 Task: In the  document character.html. Below name insert the link: 'in.pinterest.com' Insert Dropdown below the link: Review Status  'Select Approved'Insert Header and write  "NexusTech". Change font style to  Times New Roman
Action: Mouse moved to (393, 421)
Screenshot: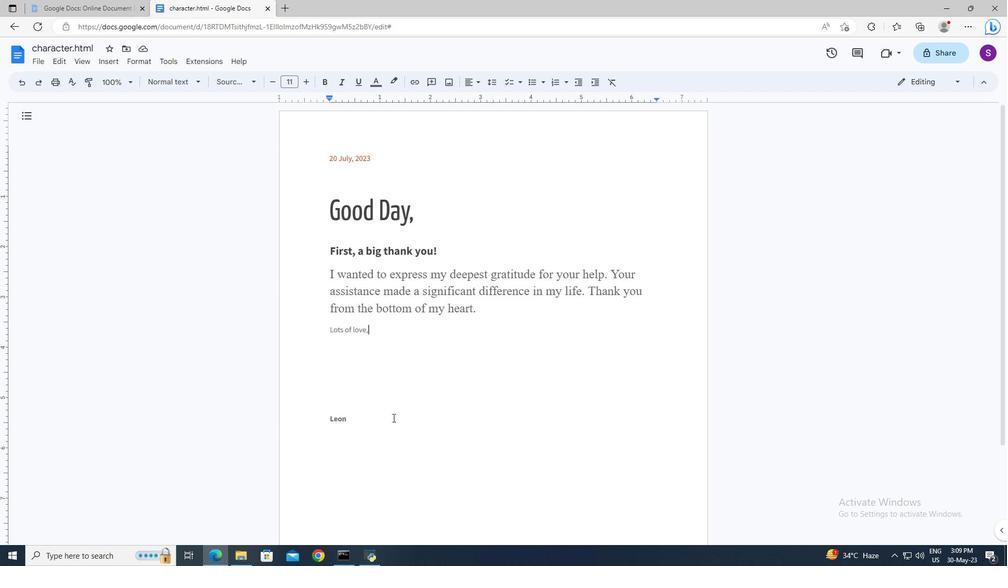 
Action: Mouse pressed left at (393, 421)
Screenshot: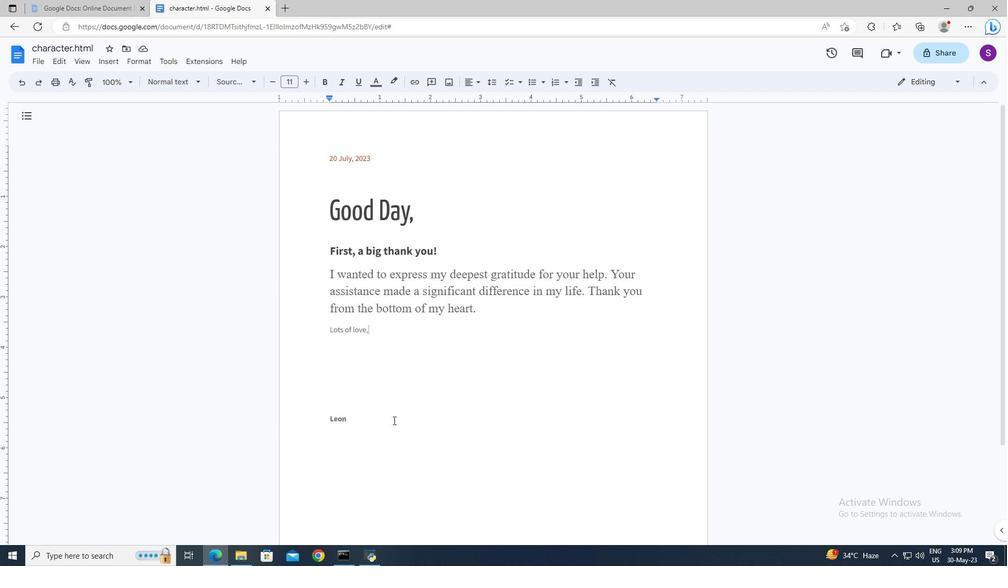 
Action: Key pressed <Key.enter>
Screenshot: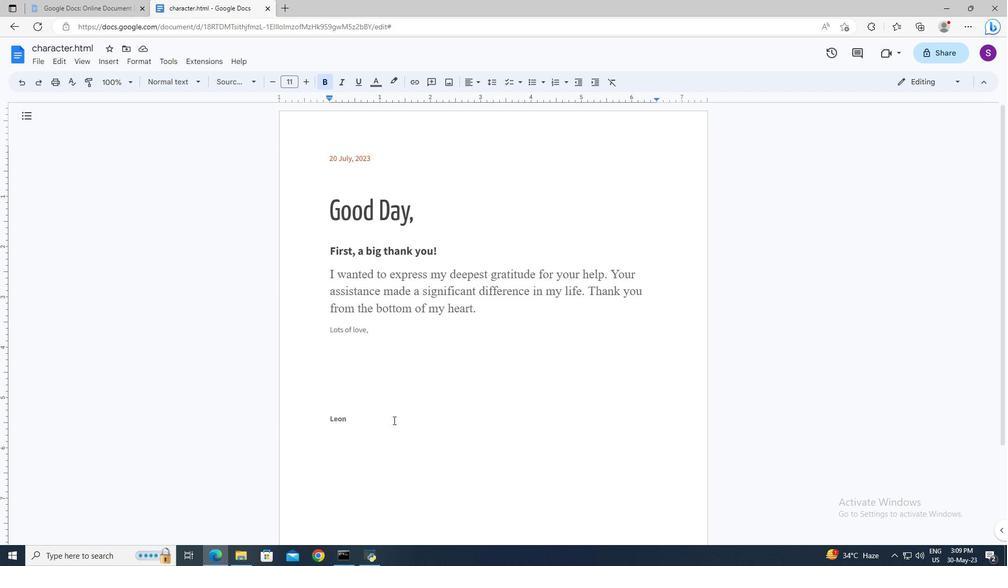 
Action: Mouse moved to (119, 66)
Screenshot: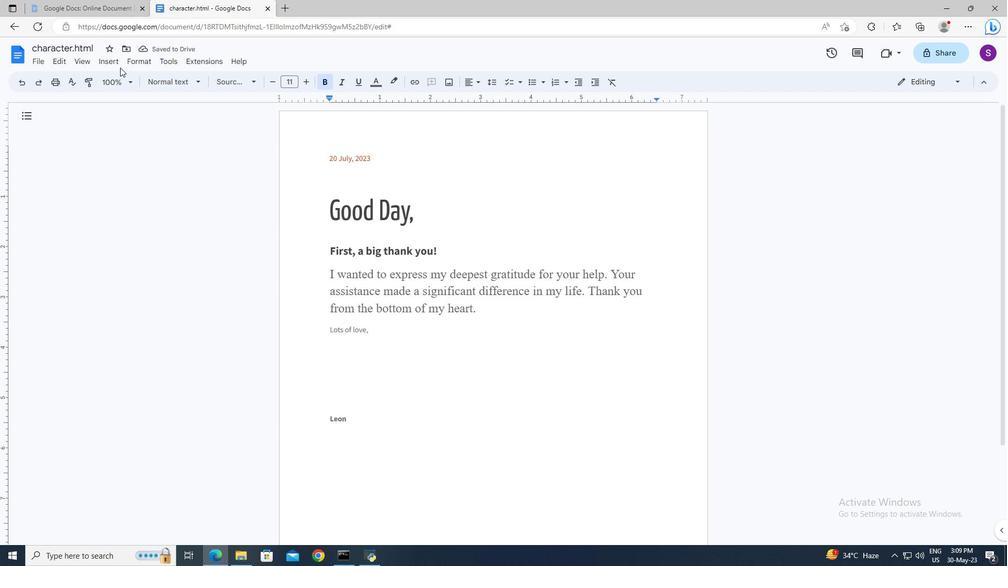 
Action: Mouse pressed left at (119, 66)
Screenshot: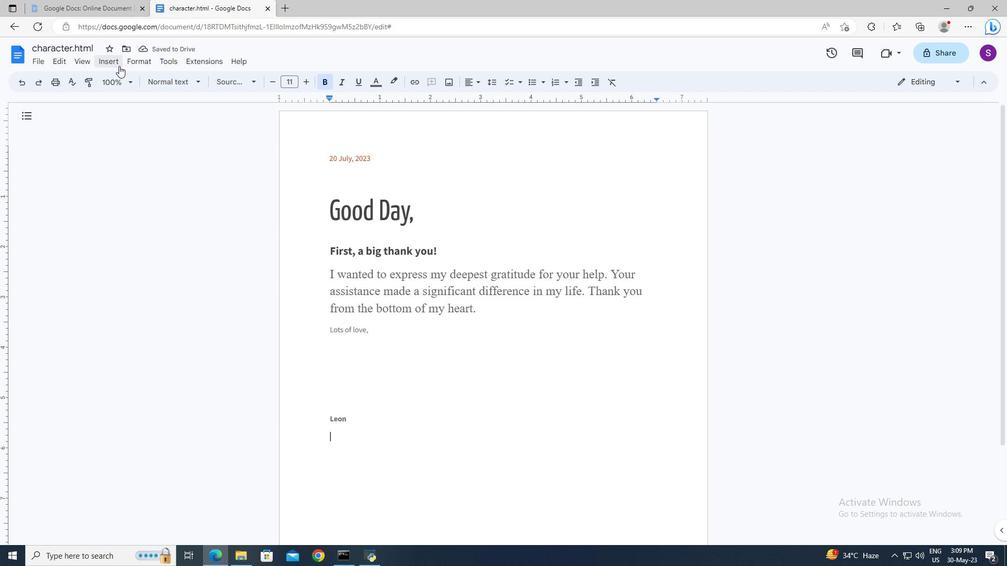 
Action: Mouse moved to (131, 381)
Screenshot: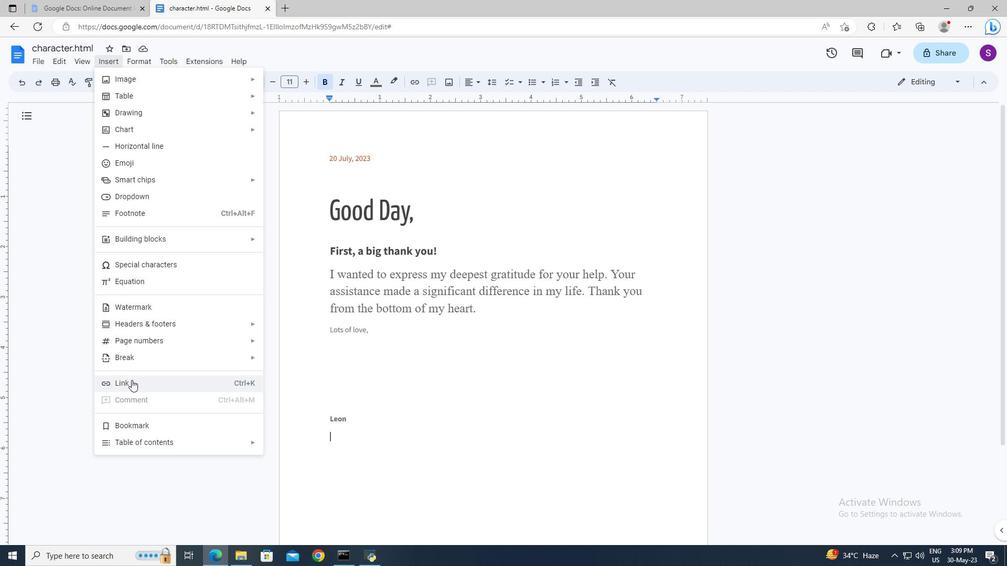 
Action: Mouse pressed left at (131, 381)
Screenshot: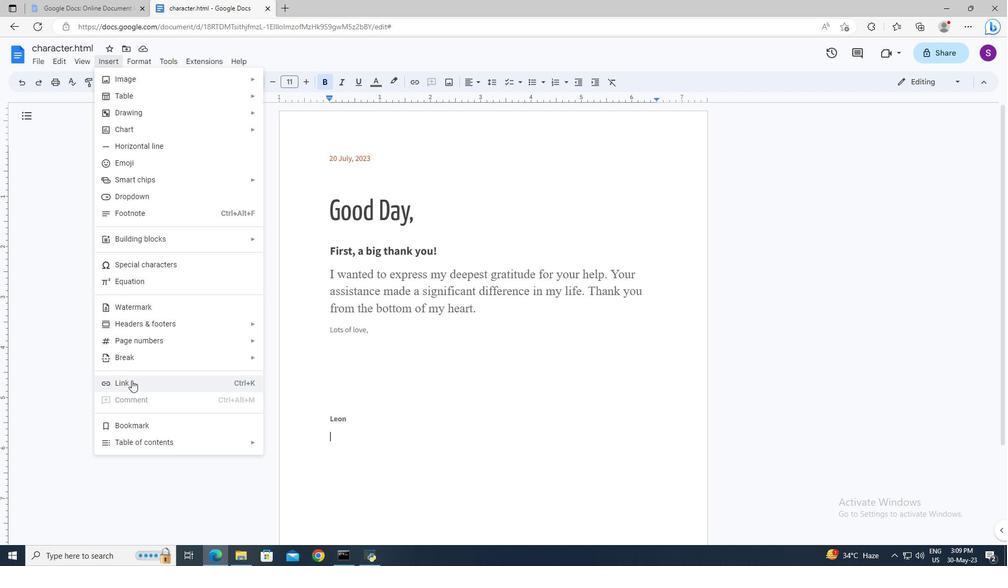 
Action: Mouse moved to (358, 272)
Screenshot: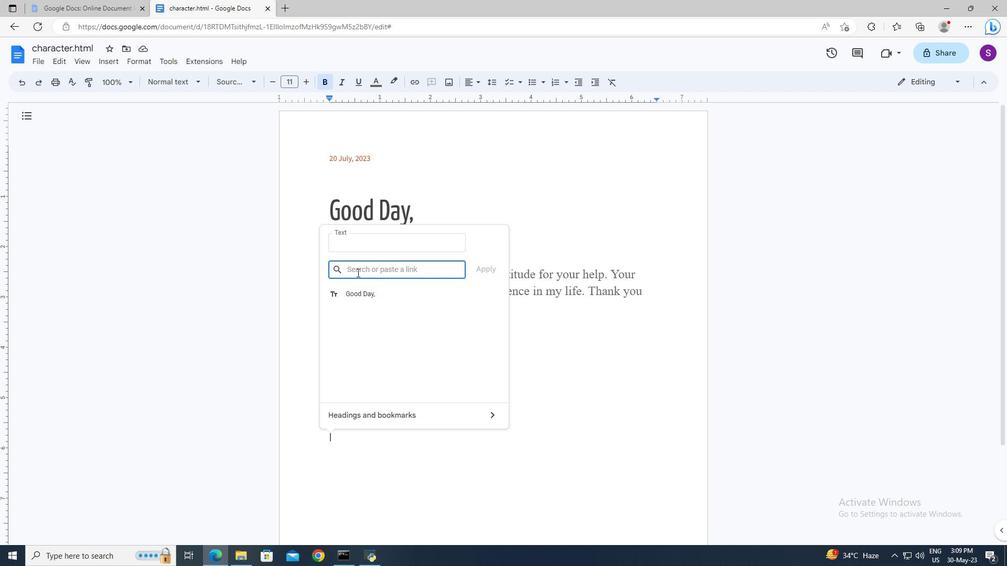
Action: Mouse pressed left at (358, 272)
Screenshot: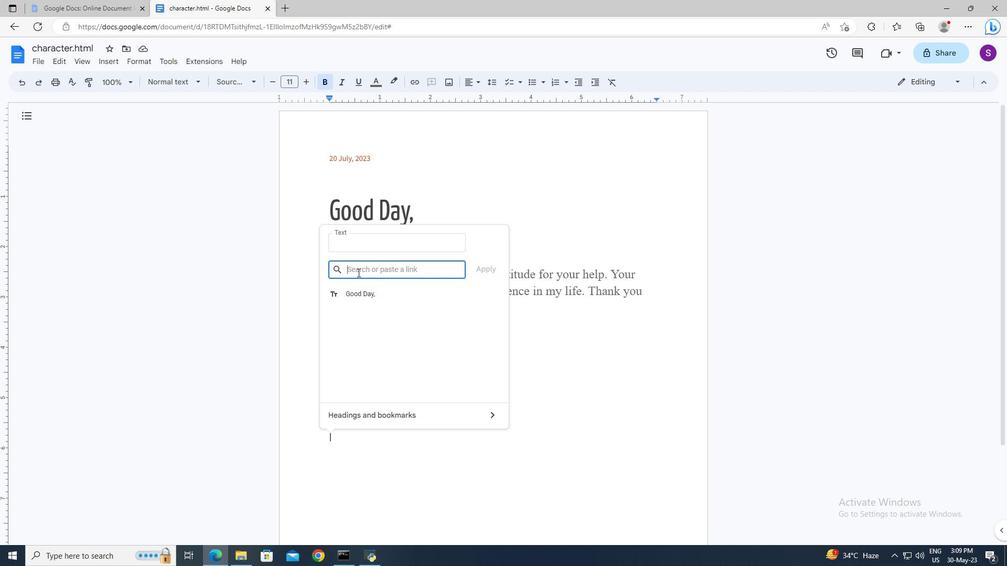 
Action: Key pressed in.pinteres.<Key.backspace>t.com<Key.enter><Key.enter>
Screenshot: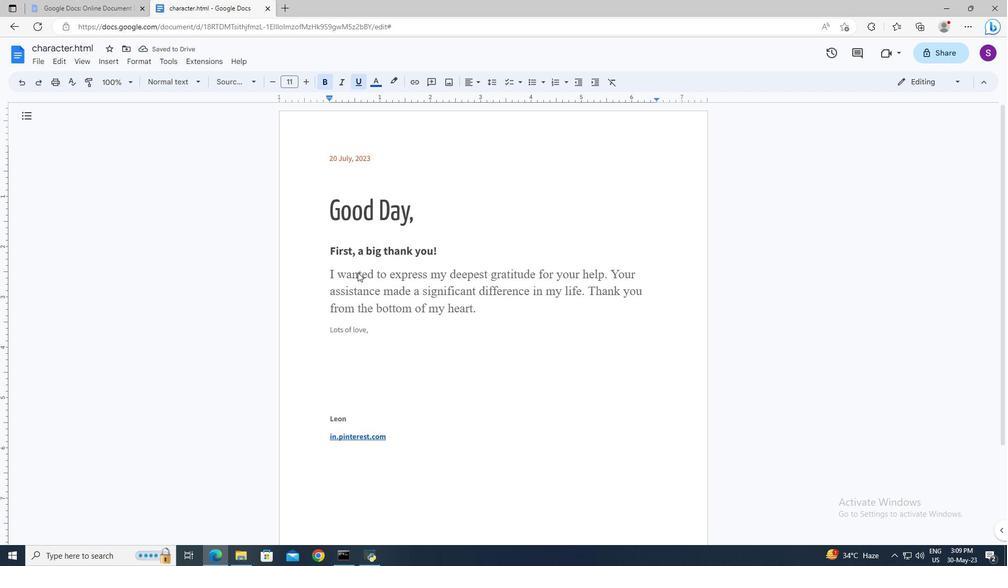 
Action: Mouse moved to (119, 59)
Screenshot: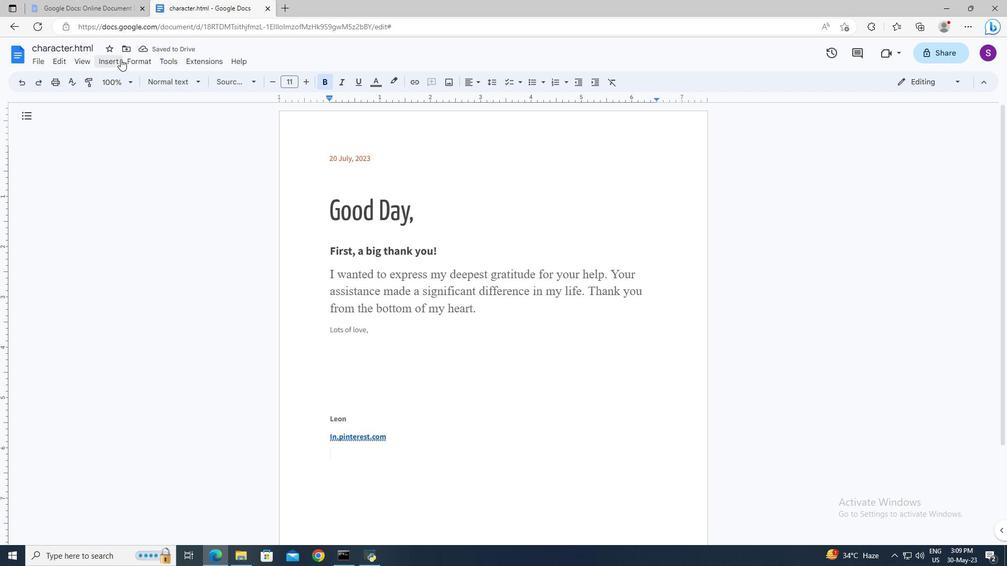 
Action: Mouse pressed left at (119, 59)
Screenshot: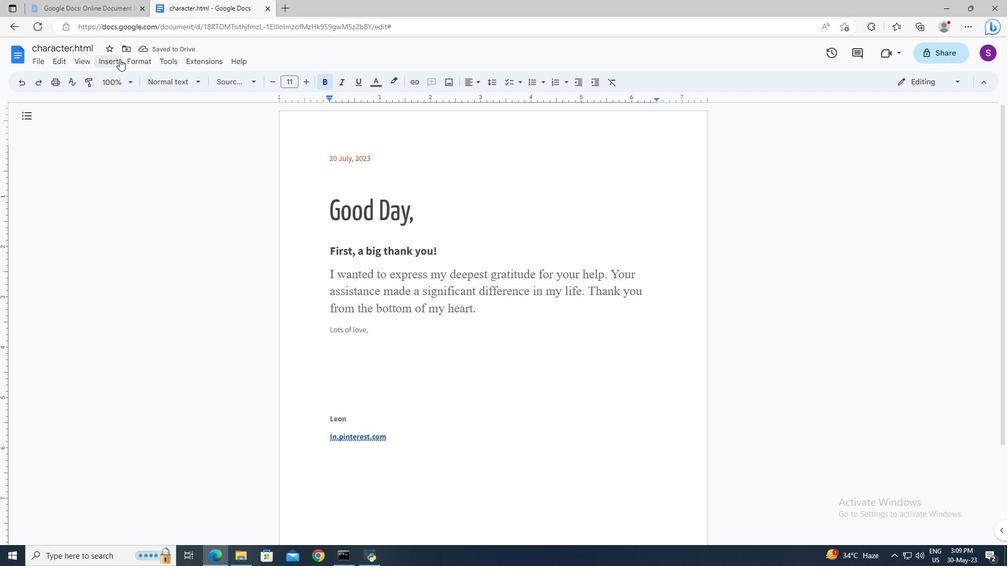 
Action: Mouse moved to (133, 192)
Screenshot: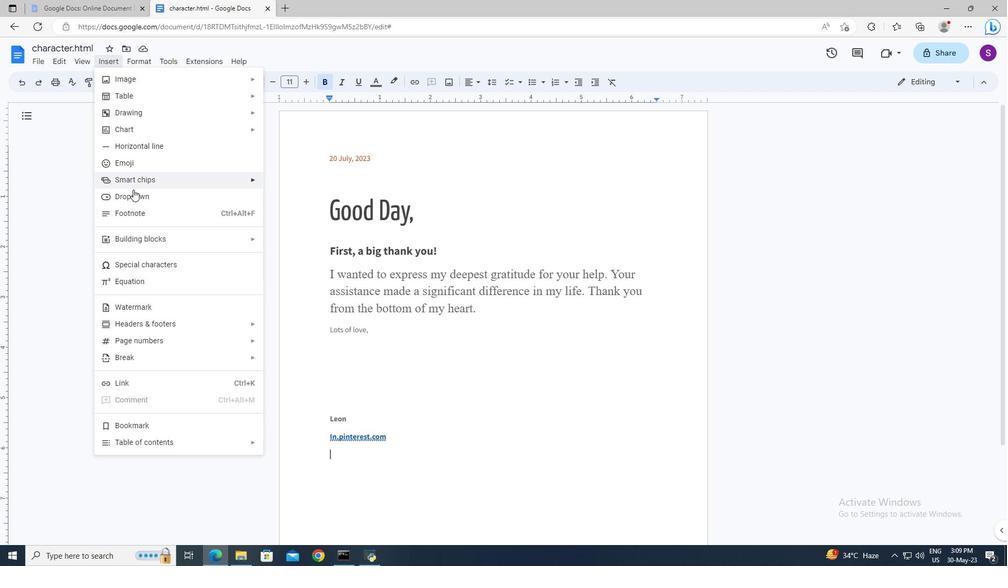 
Action: Mouse pressed left at (133, 192)
Screenshot: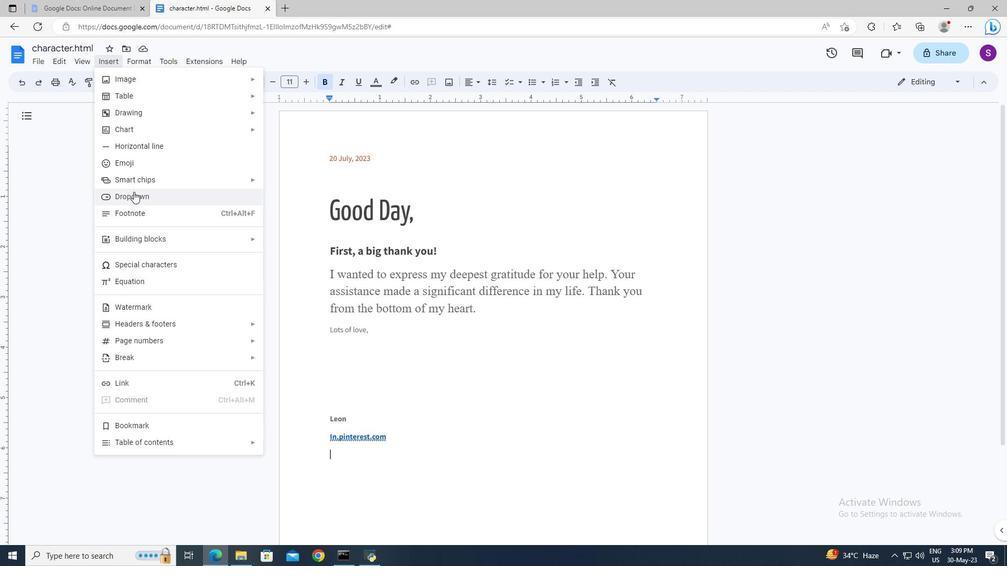 
Action: Mouse moved to (412, 470)
Screenshot: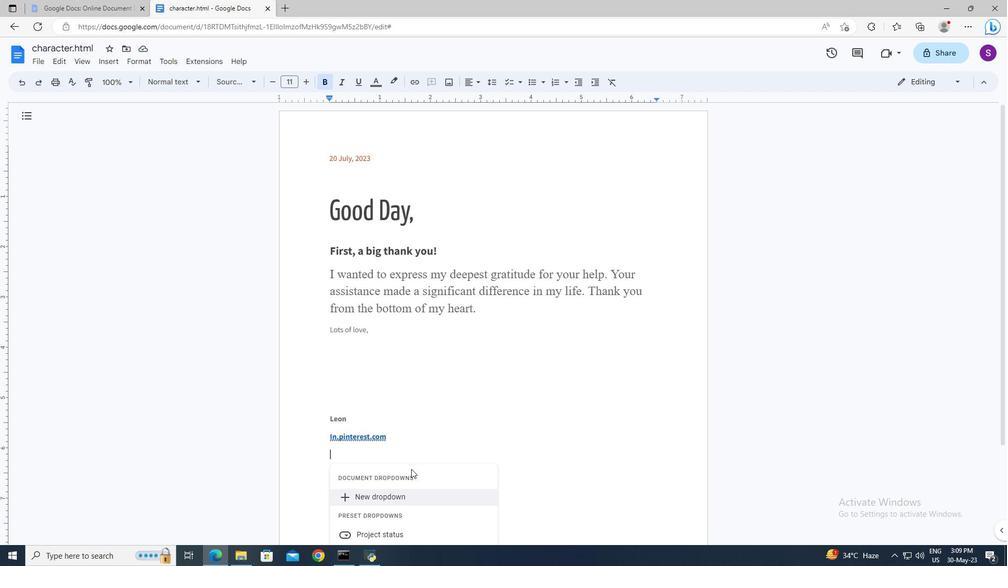
Action: Mouse scrolled (412, 469) with delta (0, 0)
Screenshot: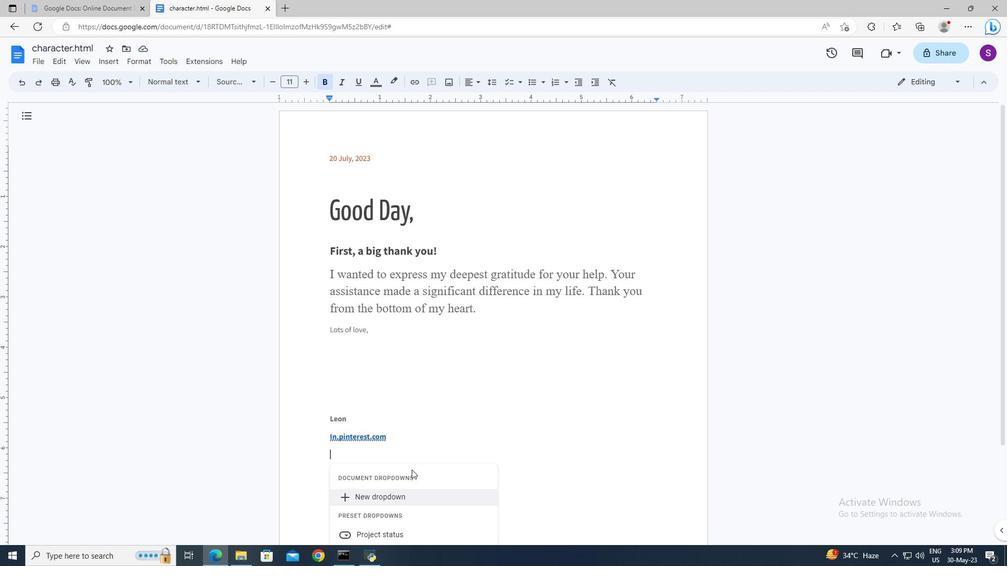 
Action: Mouse scrolled (412, 469) with delta (0, 0)
Screenshot: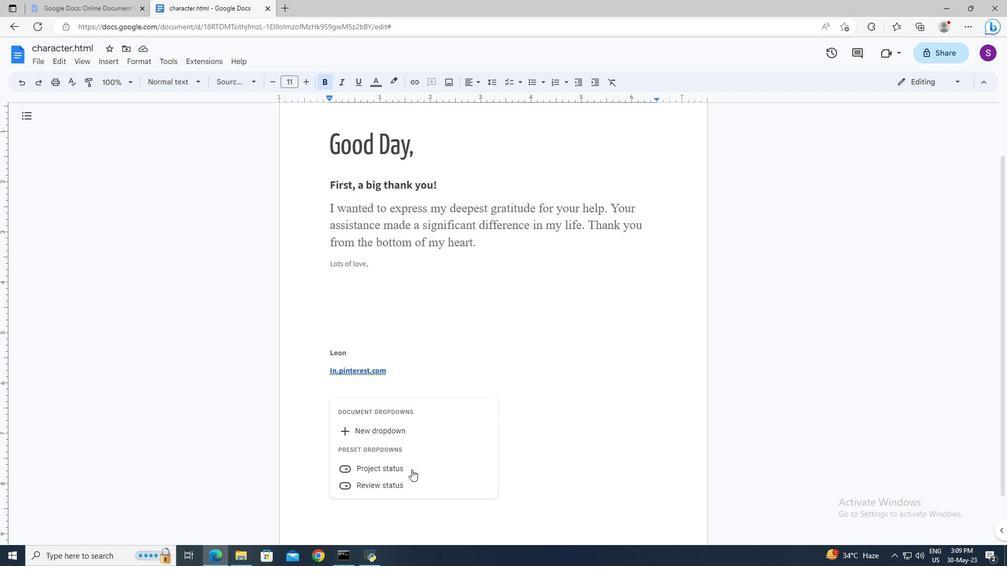 
Action: Mouse moved to (521, 498)
Screenshot: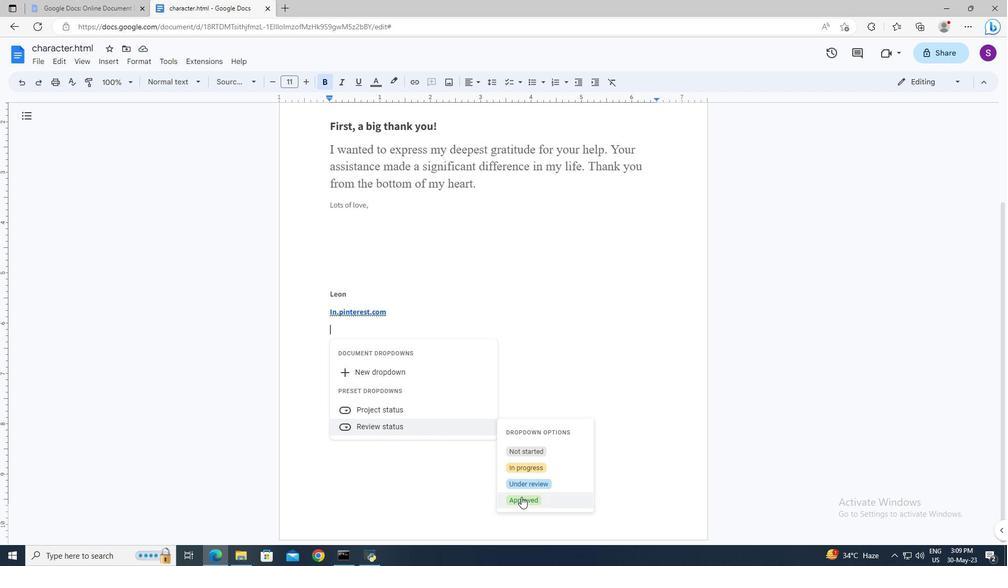 
Action: Mouse pressed left at (521, 498)
Screenshot: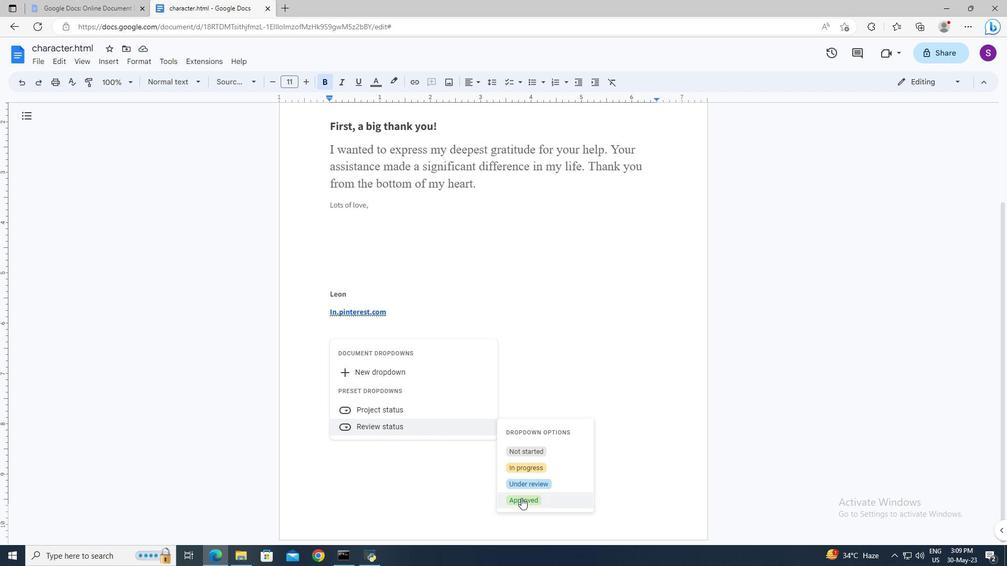 
Action: Mouse moved to (460, 336)
Screenshot: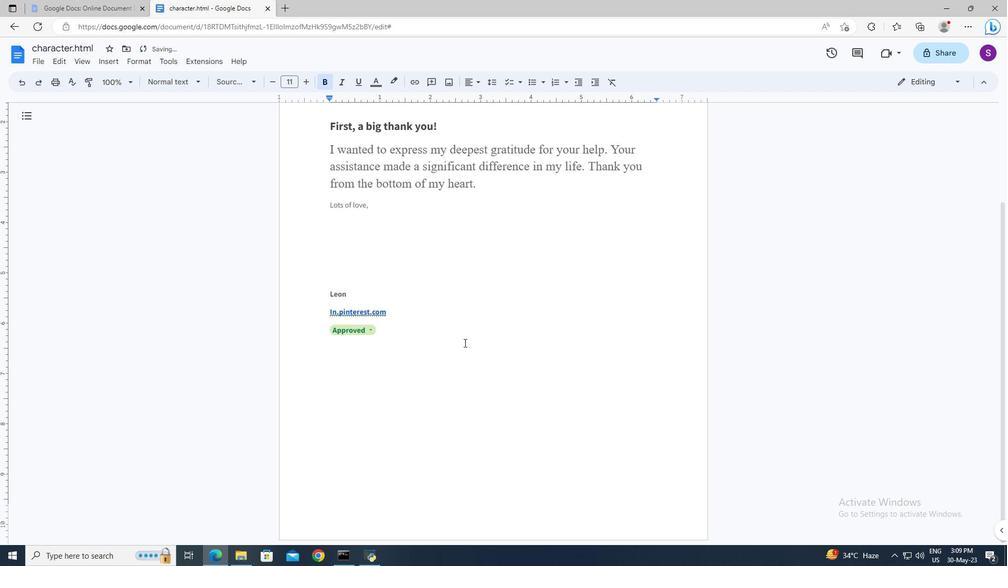 
Action: Mouse scrolled (460, 337) with delta (0, 0)
Screenshot: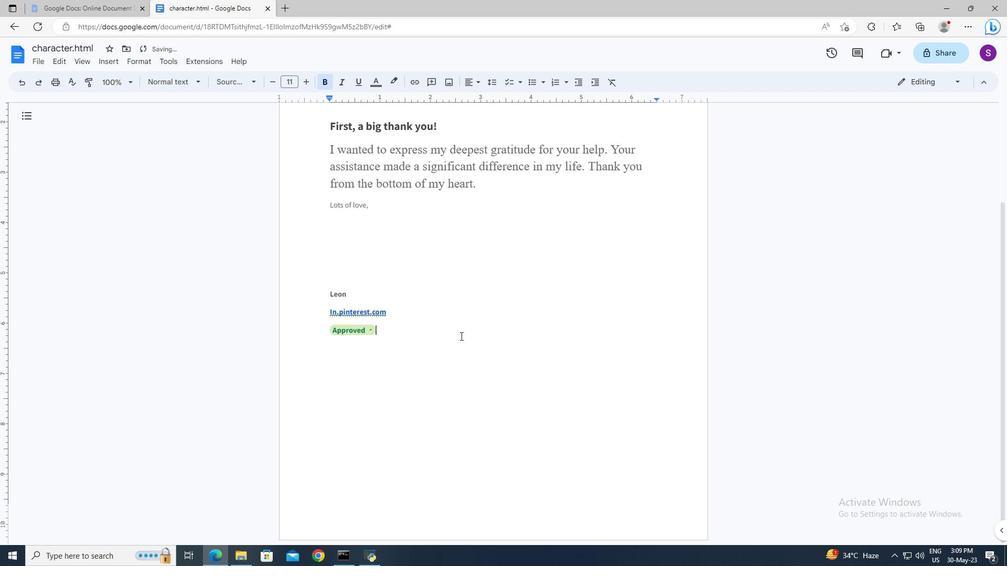 
Action: Mouse scrolled (460, 337) with delta (0, 0)
Screenshot: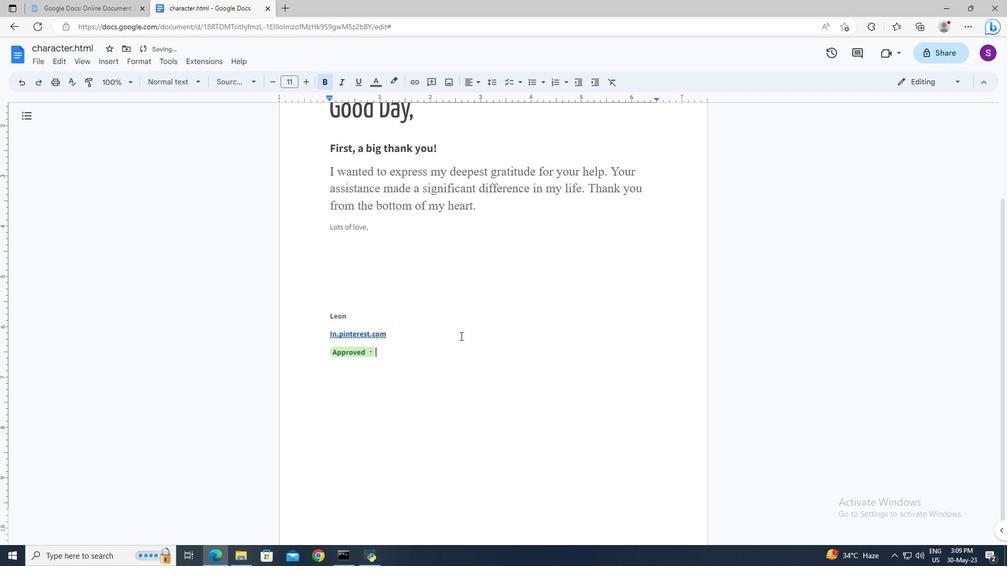 
Action: Mouse scrolled (460, 337) with delta (0, 0)
Screenshot: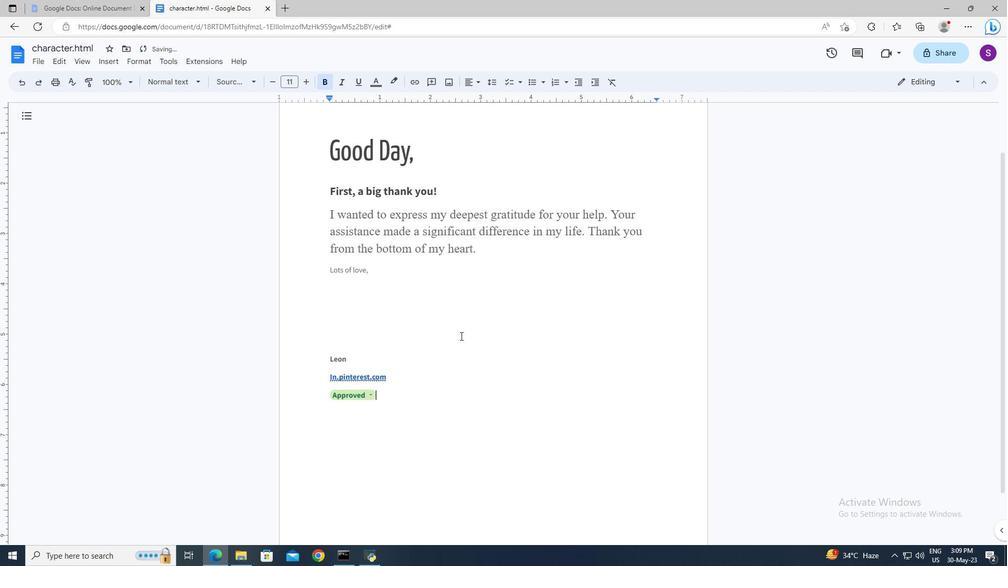 
Action: Mouse moved to (117, 61)
Screenshot: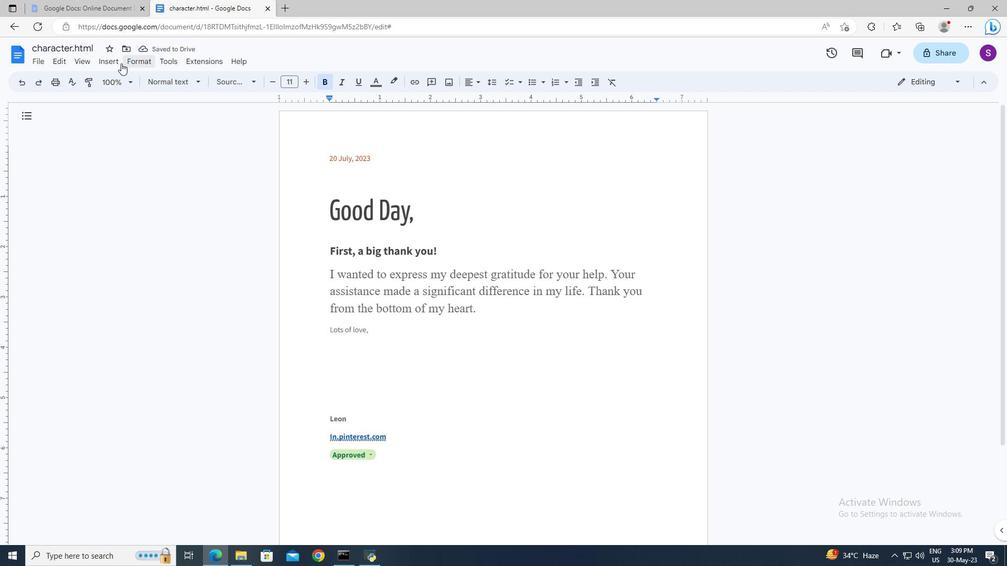 
Action: Mouse pressed left at (117, 61)
Screenshot: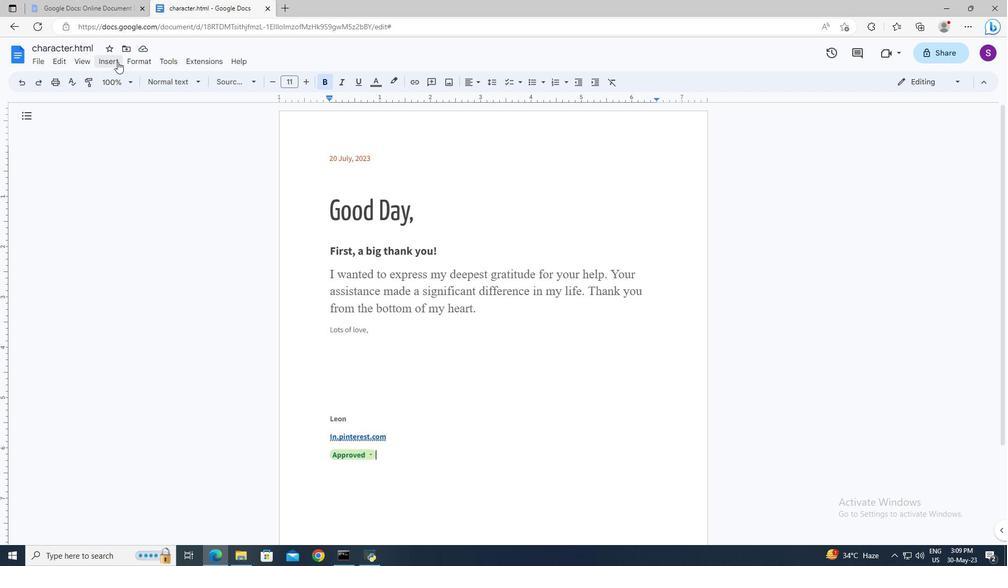 
Action: Mouse moved to (286, 331)
Screenshot: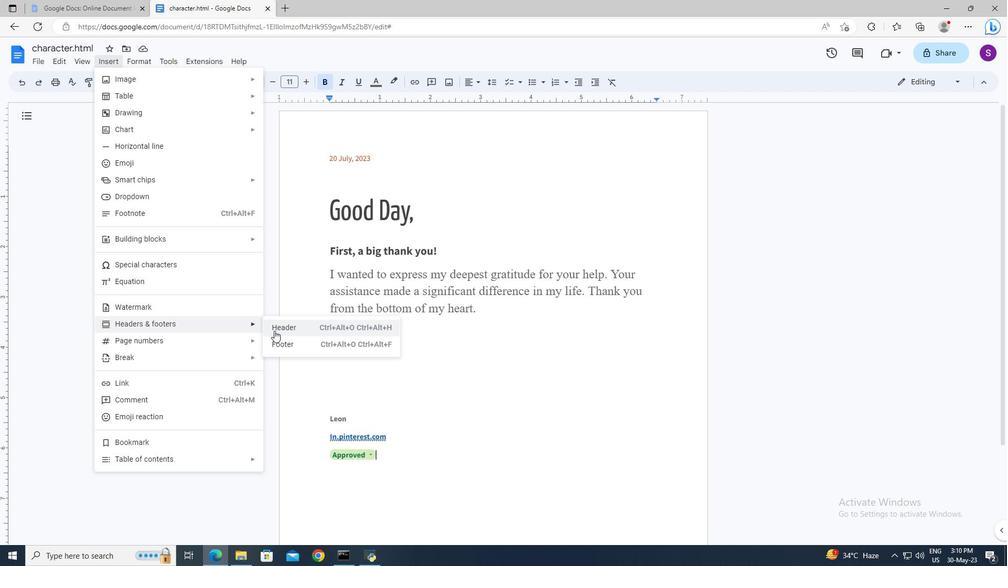 
Action: Mouse pressed left at (286, 331)
Screenshot: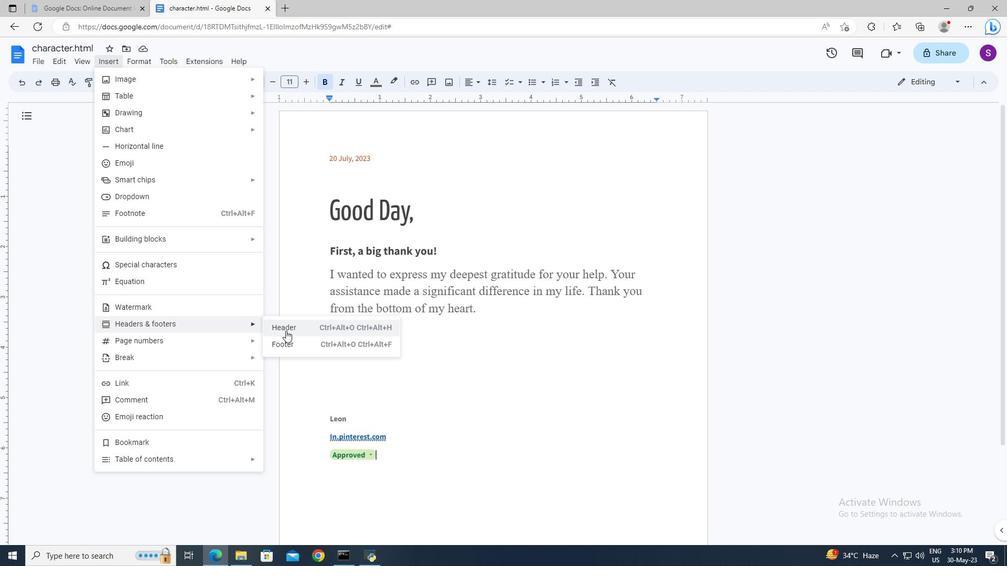 
Action: Mouse moved to (285, 331)
Screenshot: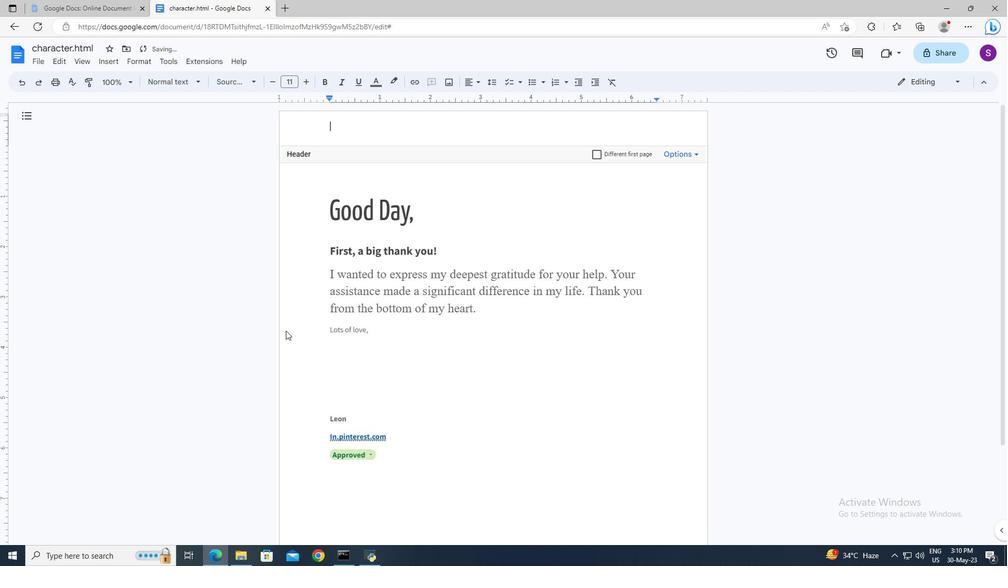
Action: Key pressed <Key.shift>Nexus<Key.shift>Tech
Screenshot: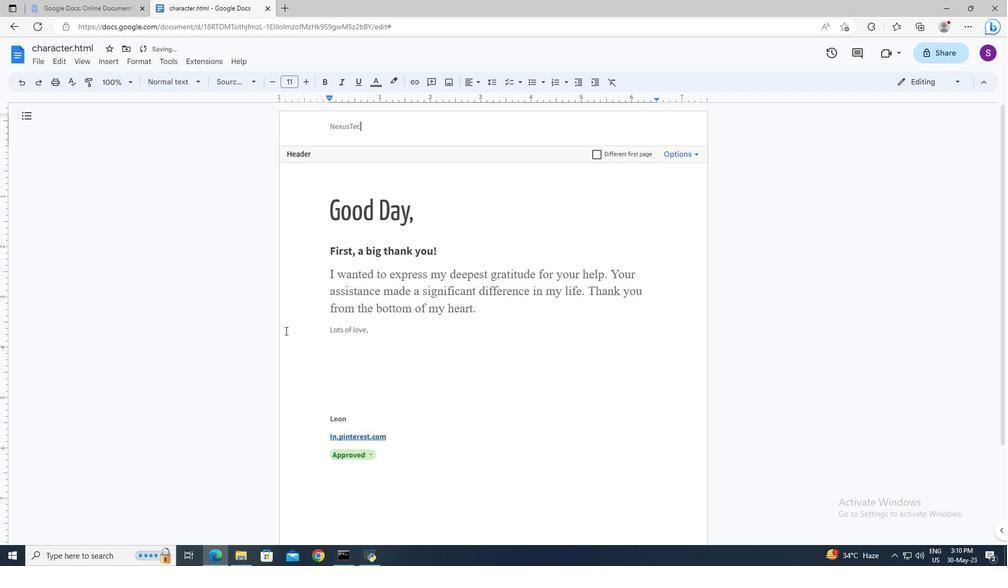 
Action: Mouse moved to (331, 124)
Screenshot: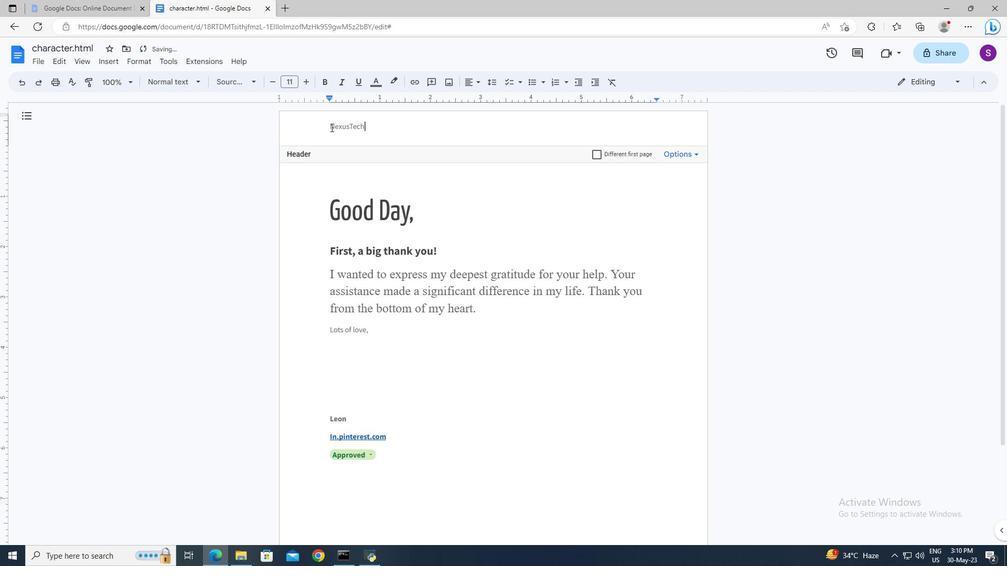 
Action: Mouse pressed left at (331, 124)
Screenshot: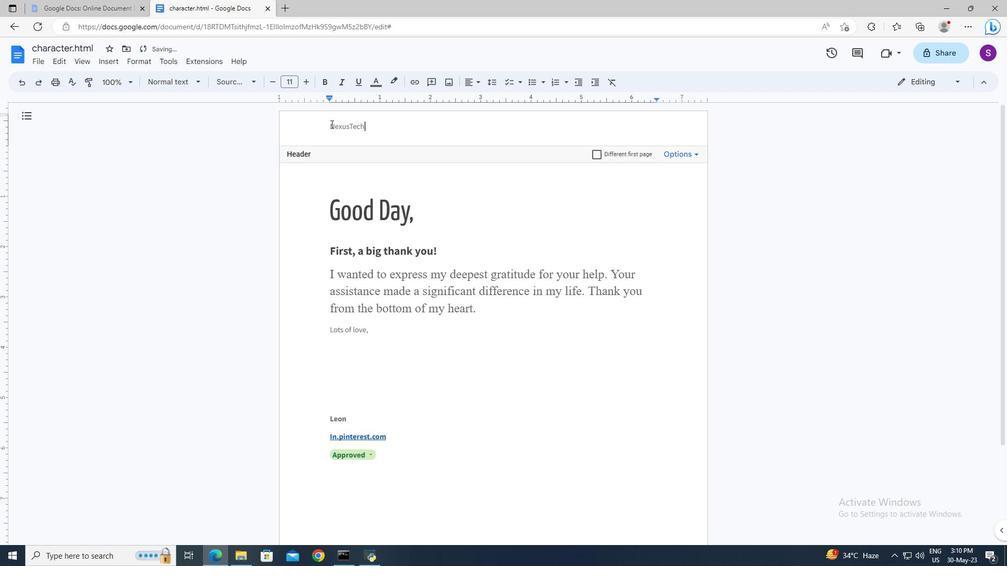 
Action: Key pressed <Key.shift><Key.right>
Screenshot: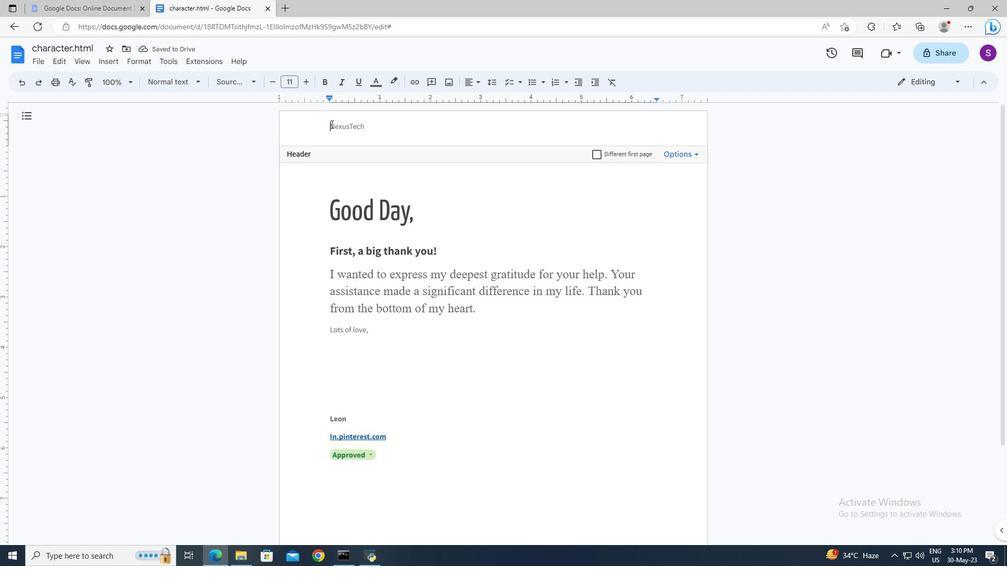 
Action: Mouse moved to (258, 87)
Screenshot: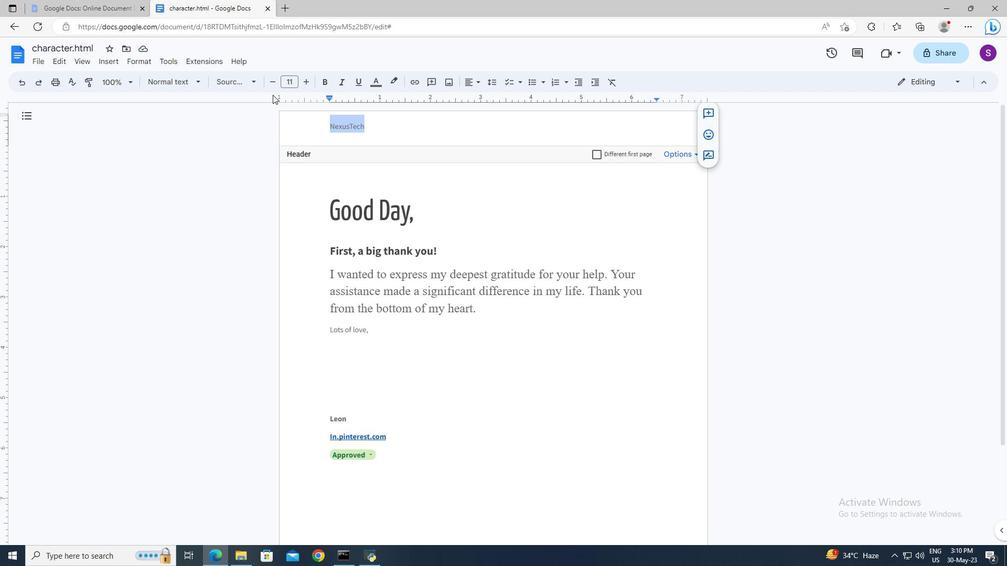 
Action: Mouse pressed left at (258, 87)
Screenshot: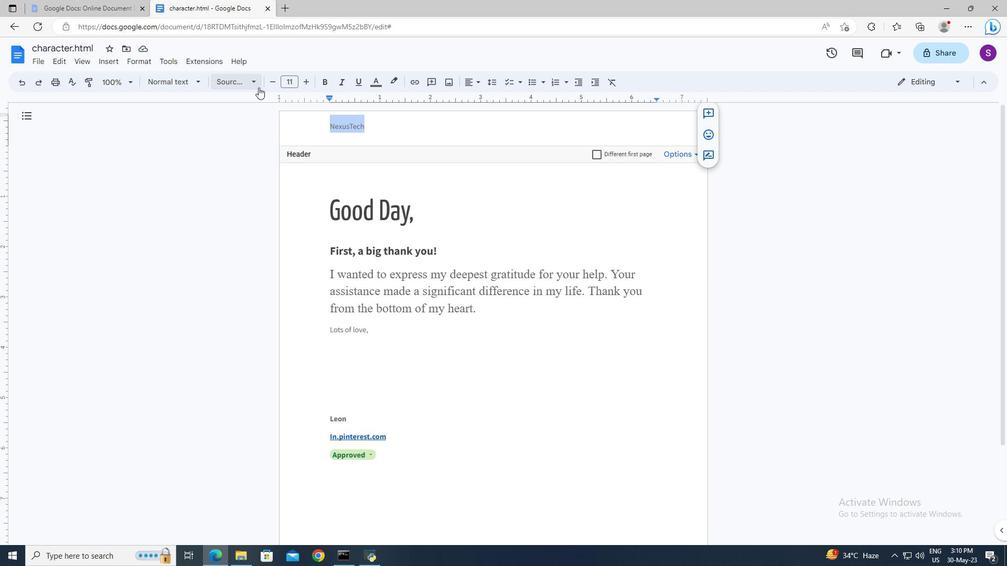 
Action: Mouse moved to (281, 331)
Screenshot: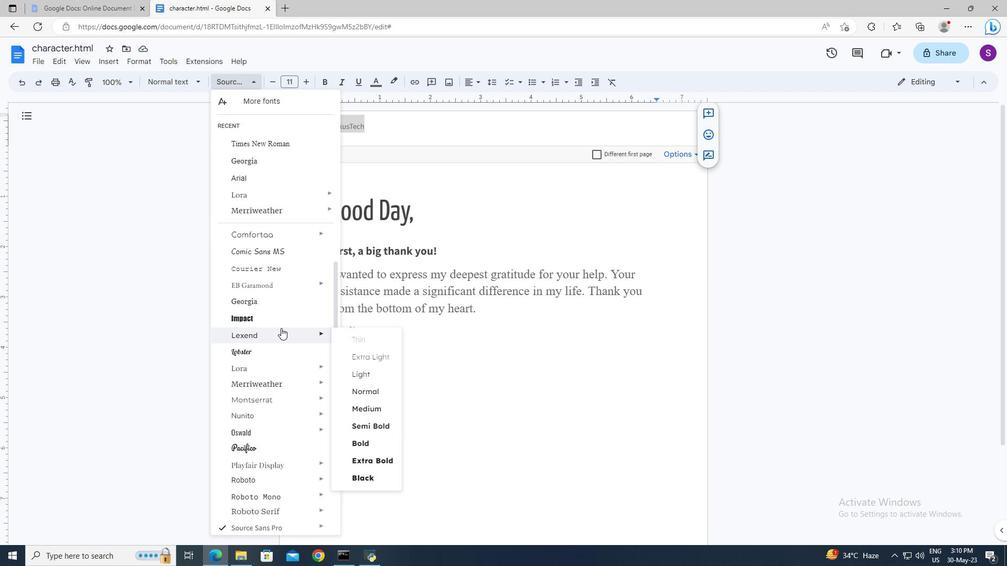 
Action: Mouse scrolled (281, 328) with delta (0, 0)
Screenshot: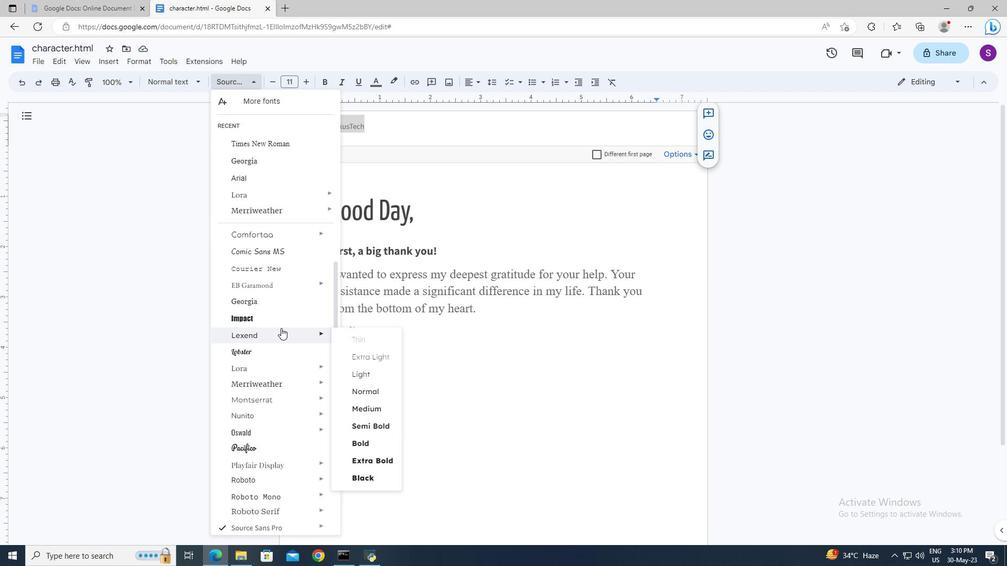 
Action: Mouse moved to (281, 339)
Screenshot: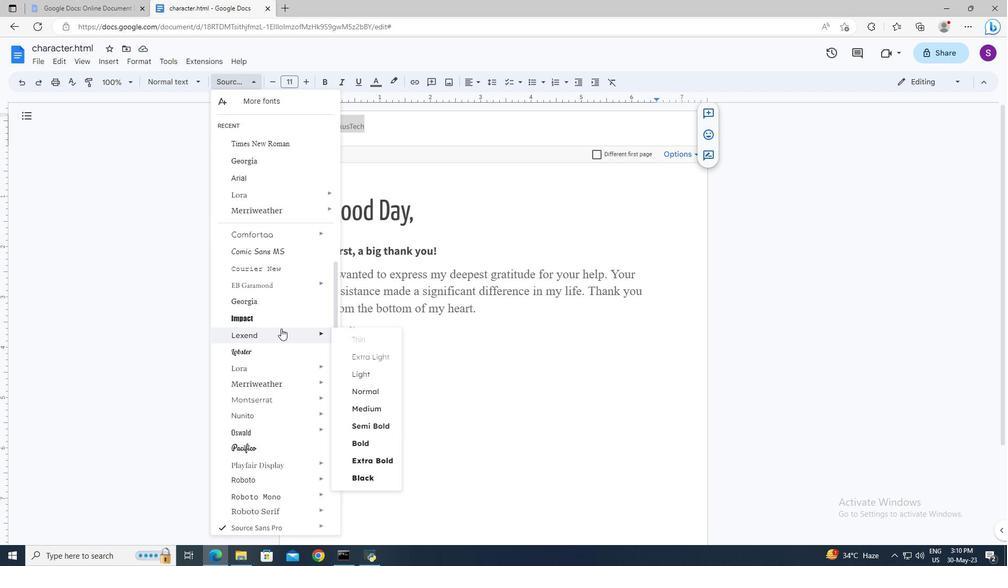 
Action: Mouse scrolled (281, 328) with delta (0, 0)
Screenshot: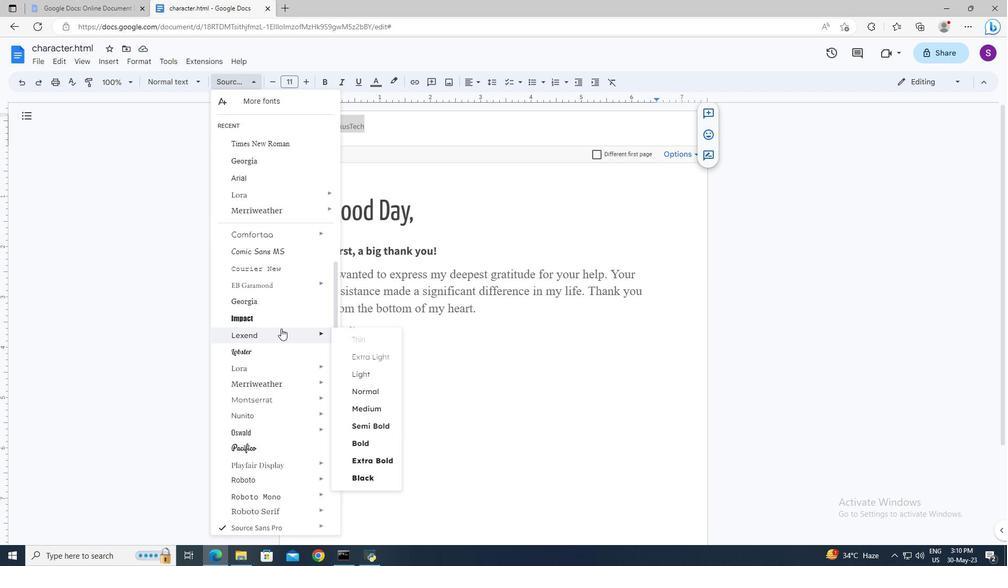 
Action: Mouse moved to (281, 374)
Screenshot: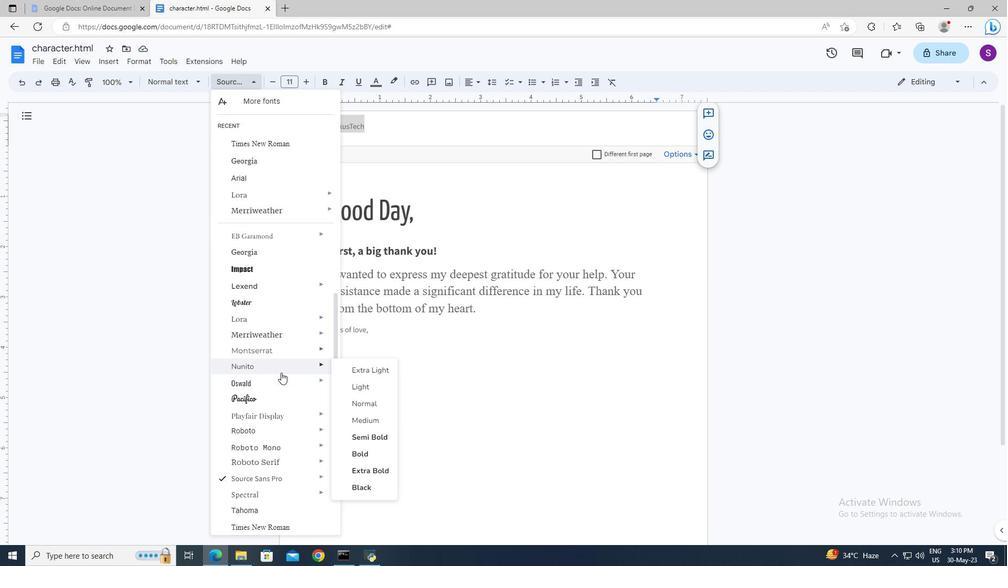 
Action: Mouse scrolled (281, 374) with delta (0, 0)
Screenshot: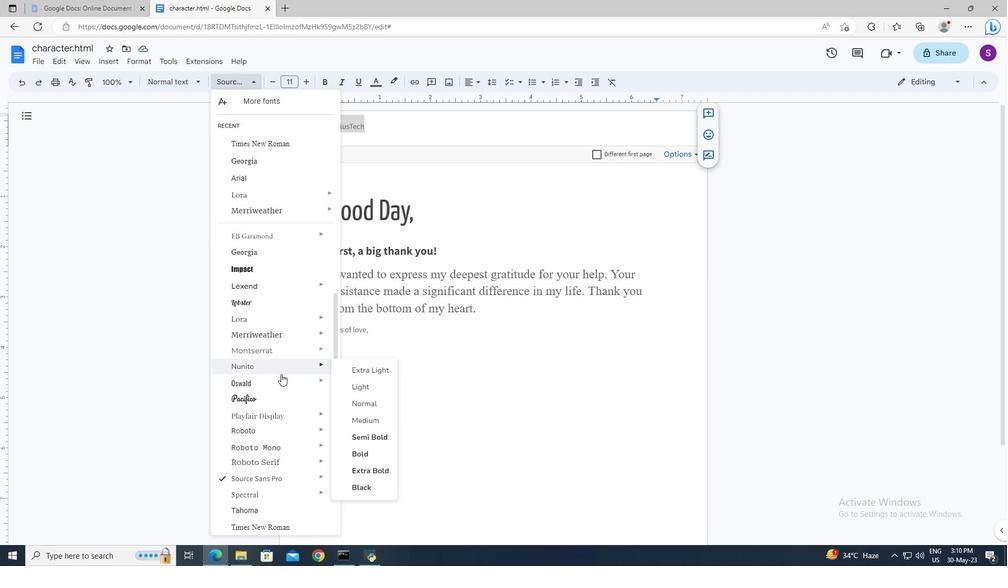 
Action: Mouse scrolled (281, 374) with delta (0, 0)
Screenshot: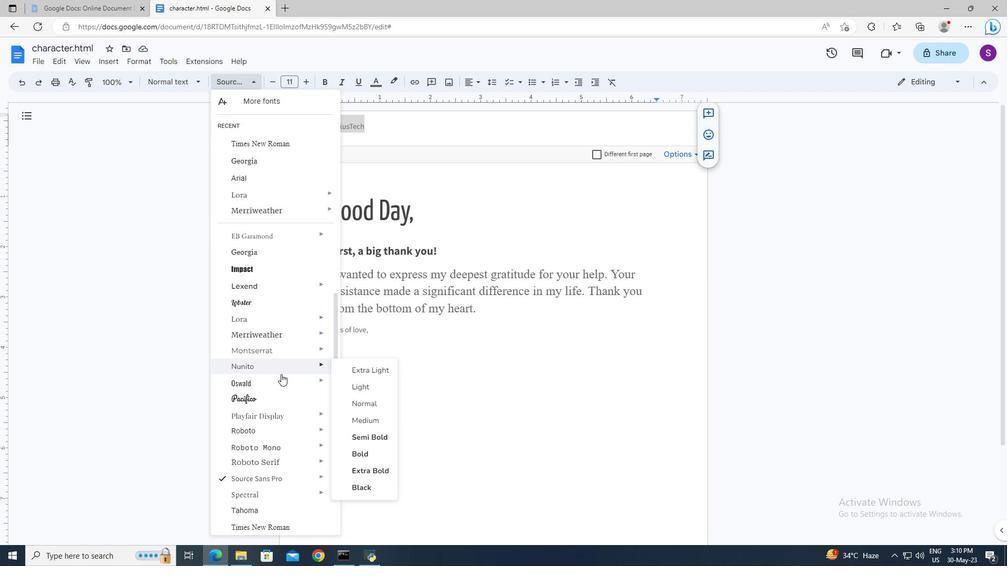 
Action: Mouse moved to (277, 480)
Screenshot: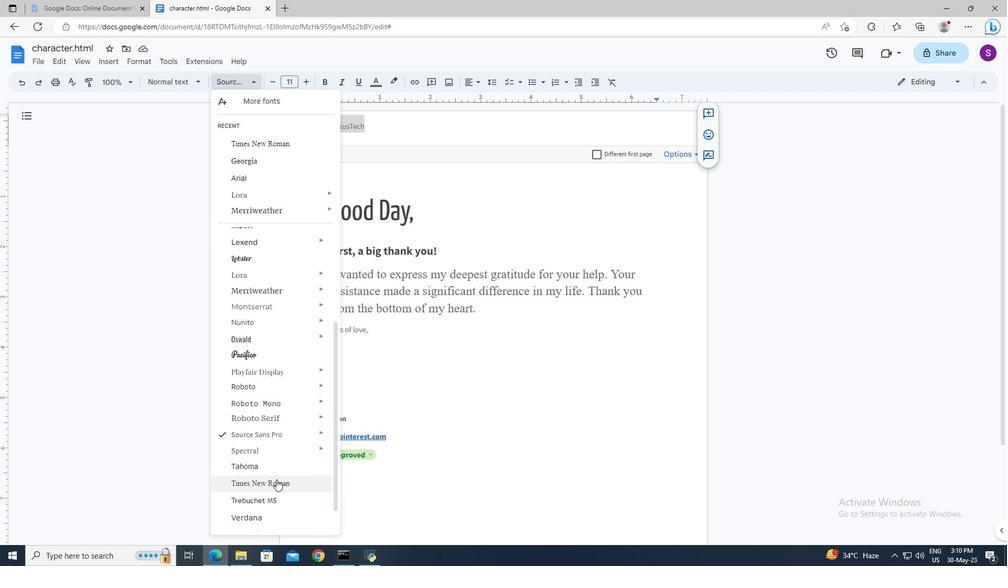 
Action: Mouse pressed left at (277, 480)
Screenshot: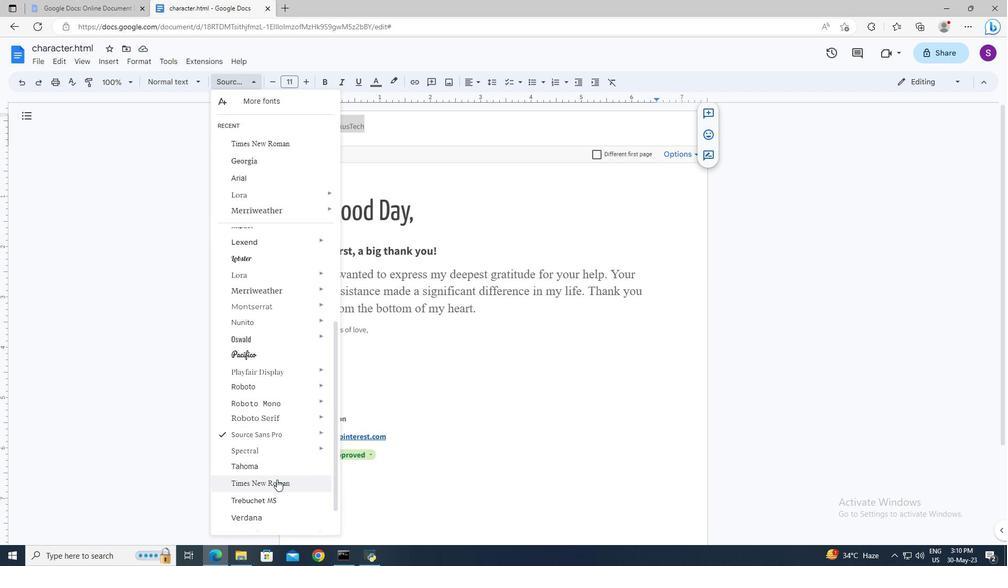 
Action: Mouse moved to (457, 379)
Screenshot: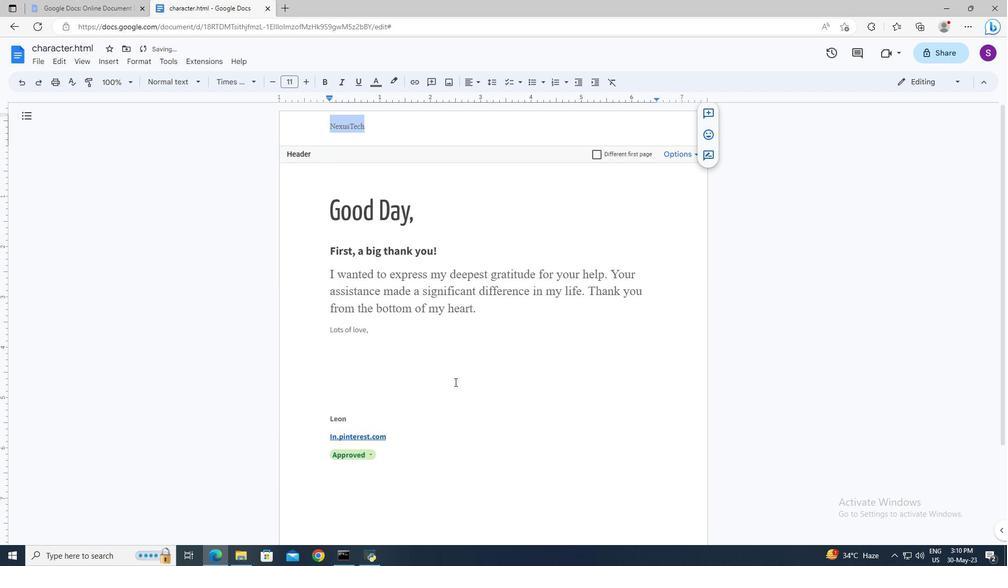 
Action: Mouse pressed left at (457, 379)
Screenshot: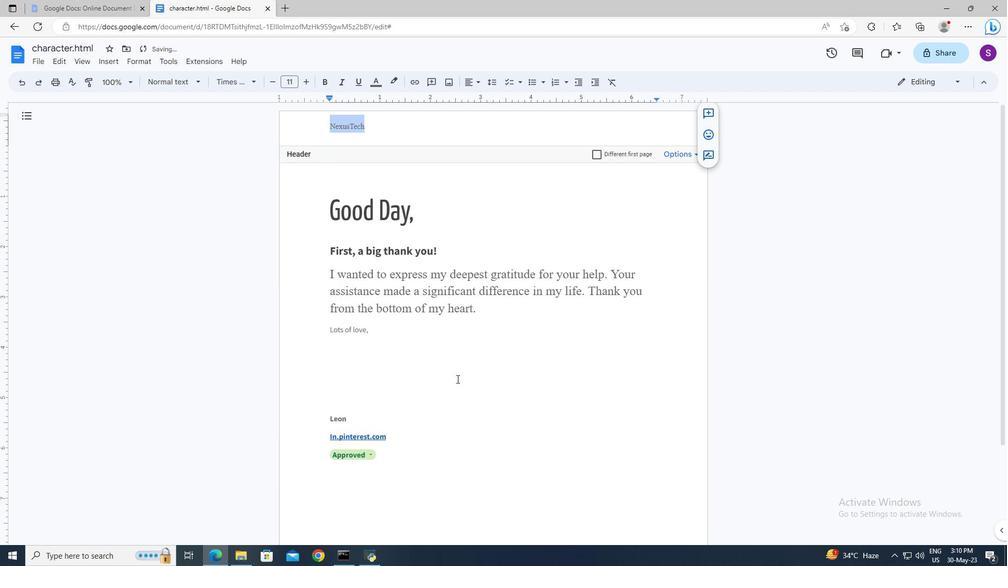 
